 Task: Add patent title "Innovative Mobile Application Patent".
Action: Mouse moved to (659, 80)
Screenshot: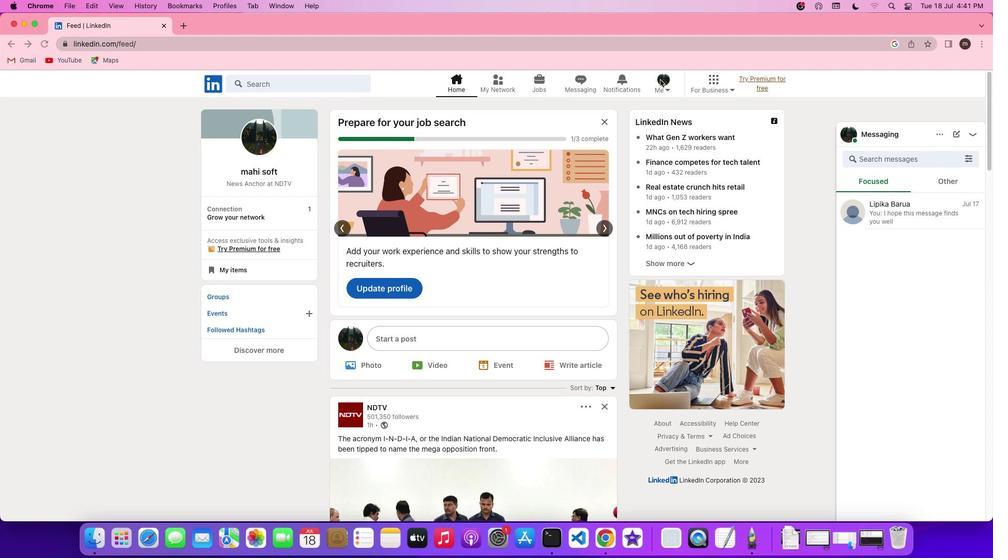 
Action: Mouse pressed left at (659, 80)
Screenshot: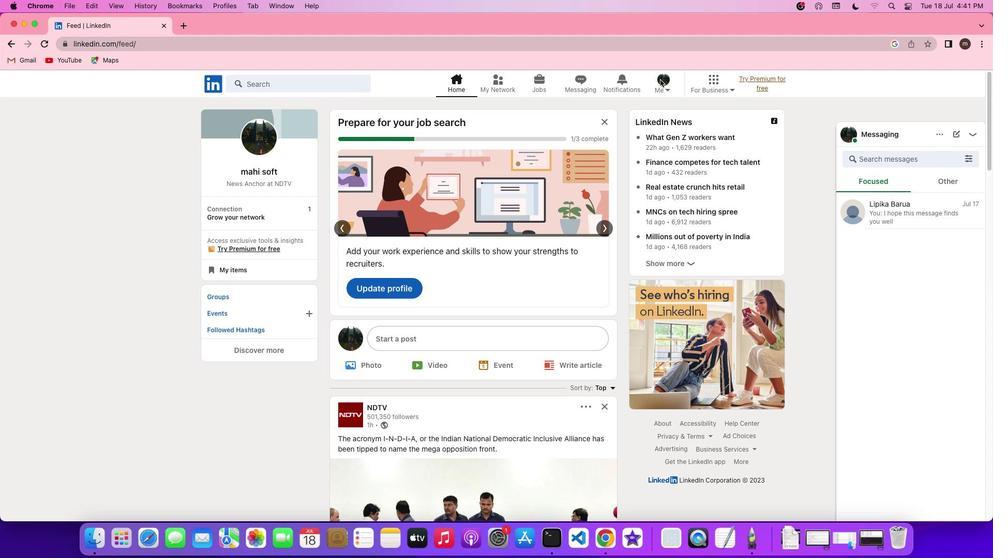 
Action: Mouse moved to (659, 80)
Screenshot: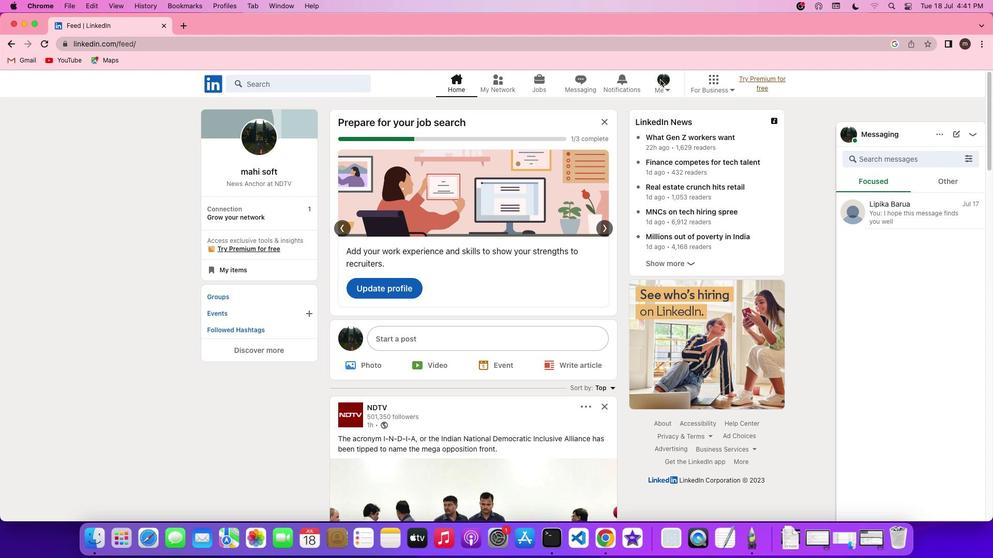 
Action: Mouse pressed left at (659, 80)
Screenshot: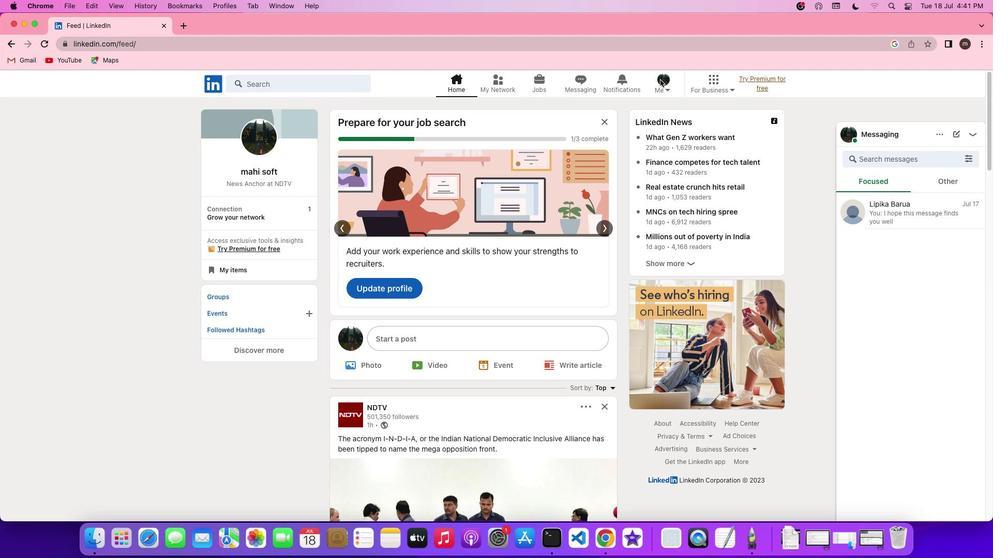 
Action: Mouse moved to (663, 81)
Screenshot: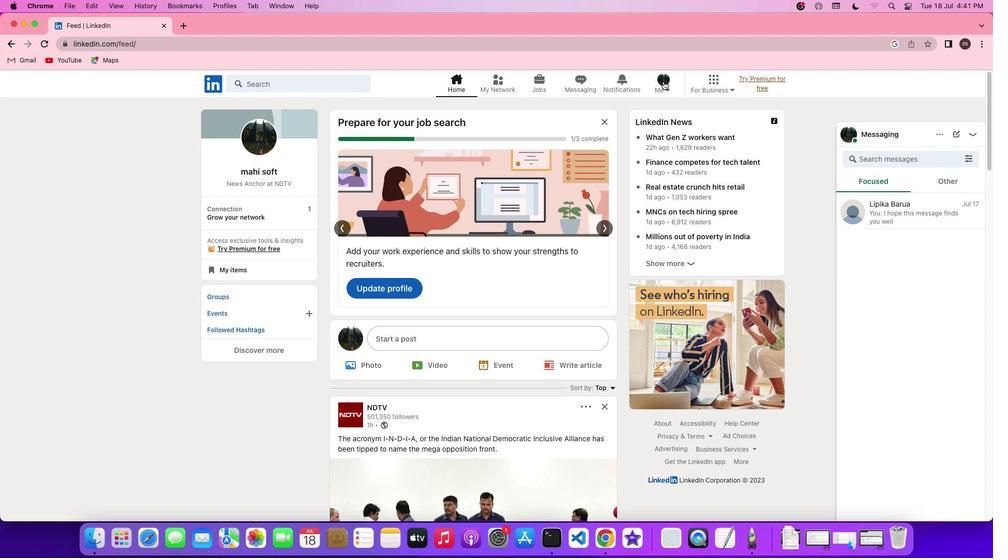 
Action: Mouse pressed left at (663, 81)
Screenshot: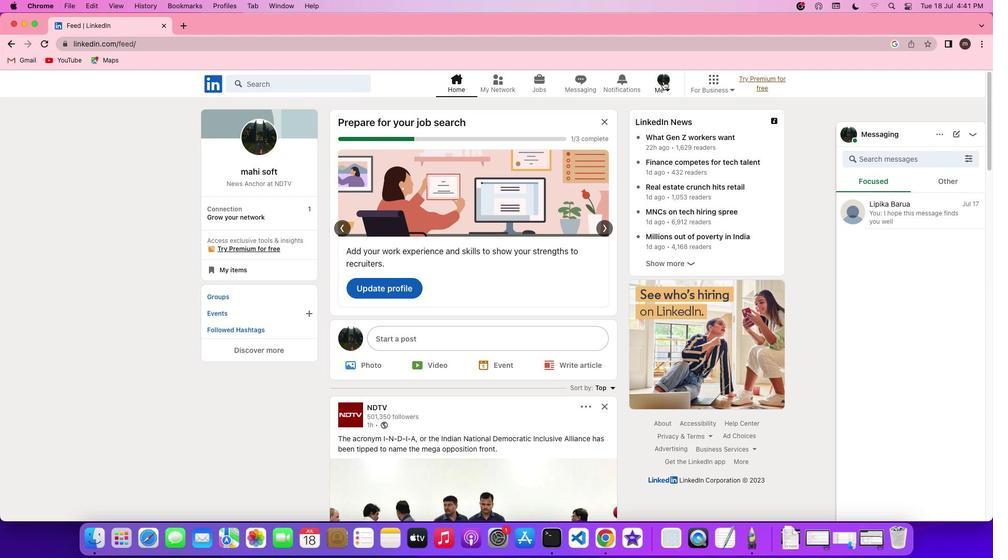 
Action: Mouse moved to (632, 144)
Screenshot: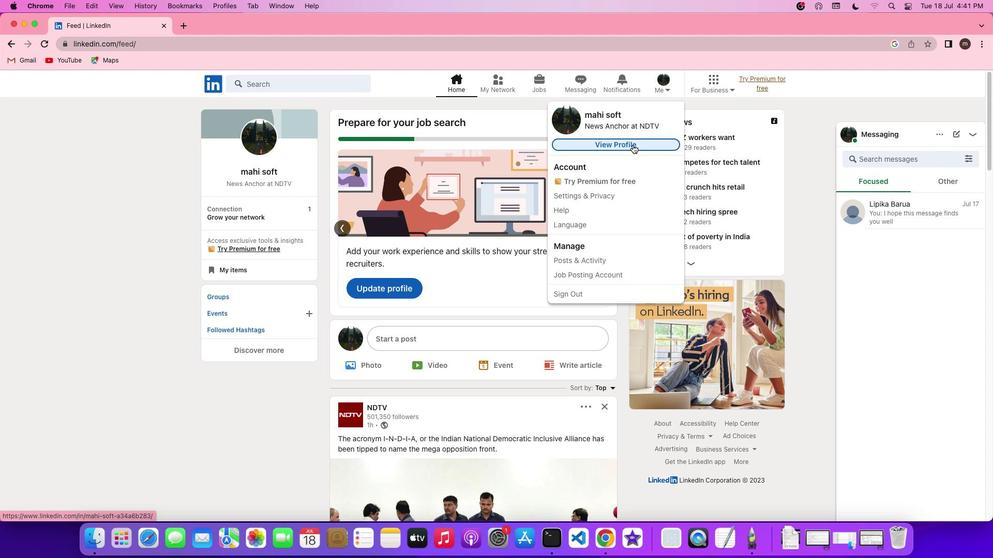 
Action: Mouse pressed left at (632, 144)
Screenshot: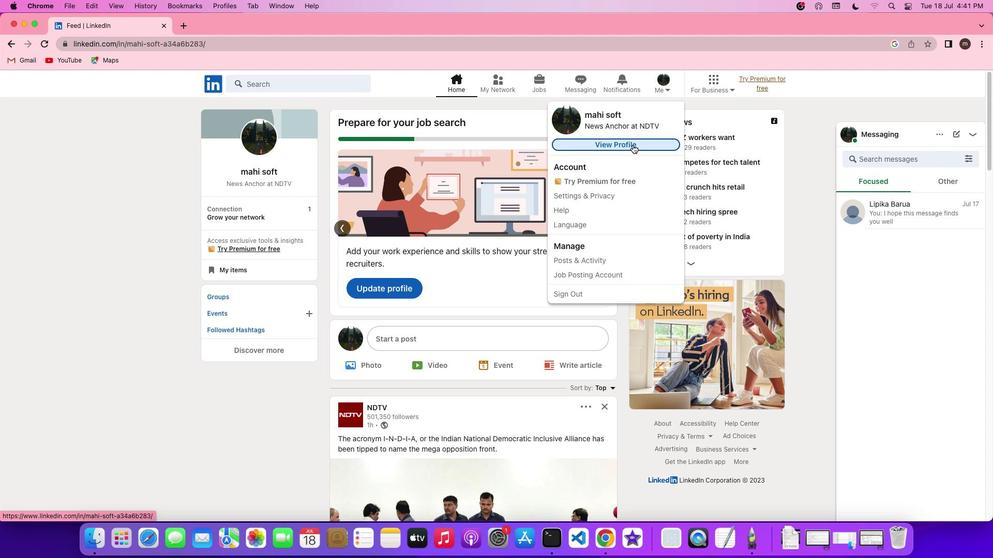 
Action: Mouse moved to (330, 309)
Screenshot: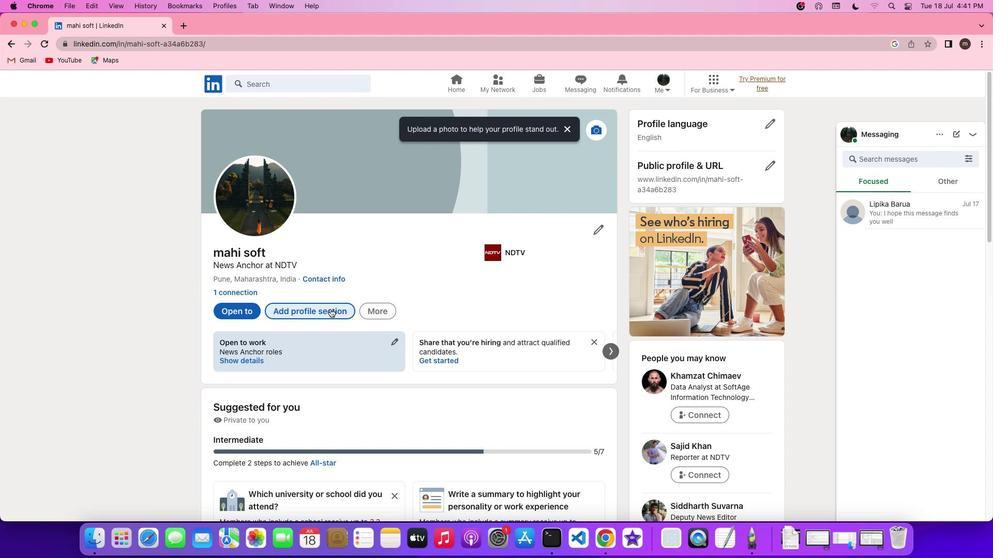 
Action: Mouse pressed left at (330, 309)
Screenshot: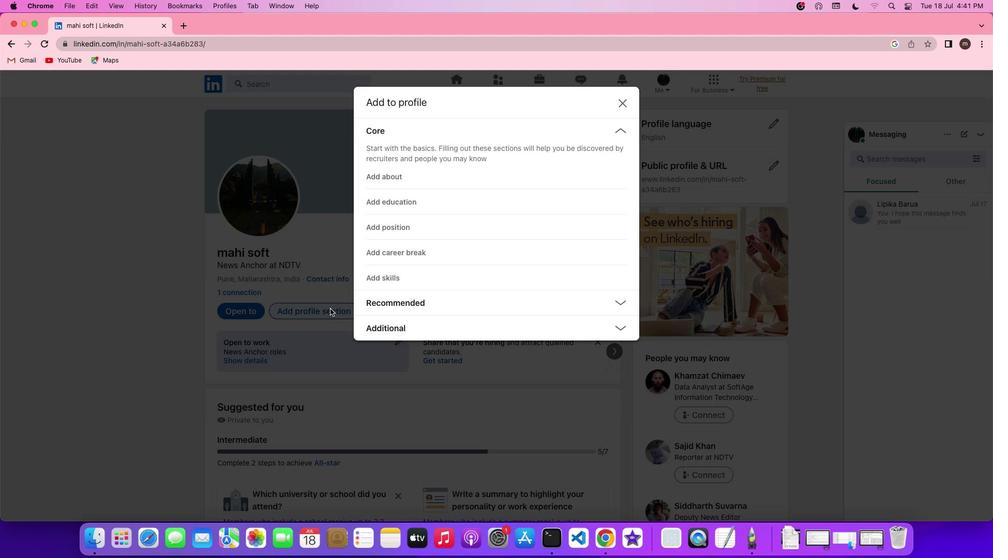 
Action: Mouse moved to (381, 324)
Screenshot: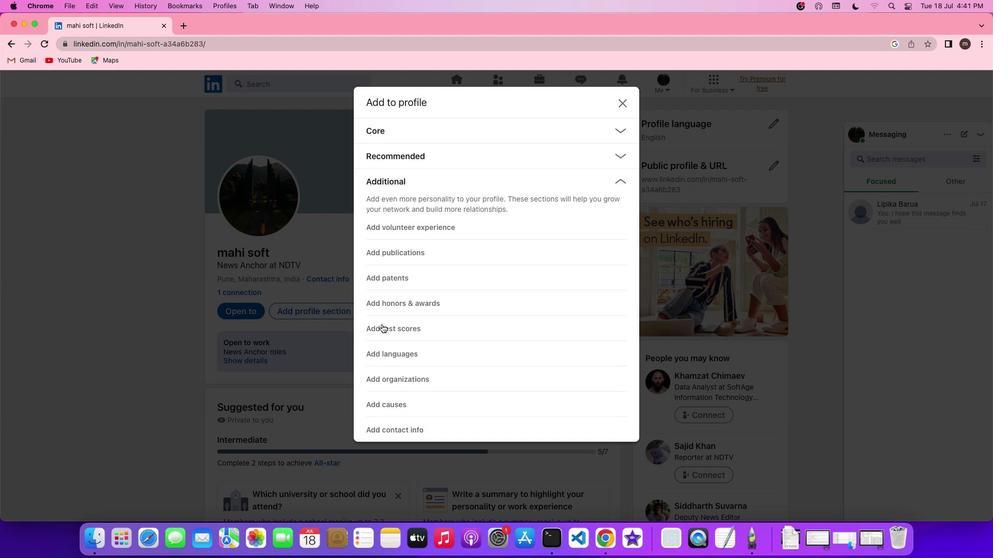 
Action: Mouse pressed left at (381, 324)
Screenshot: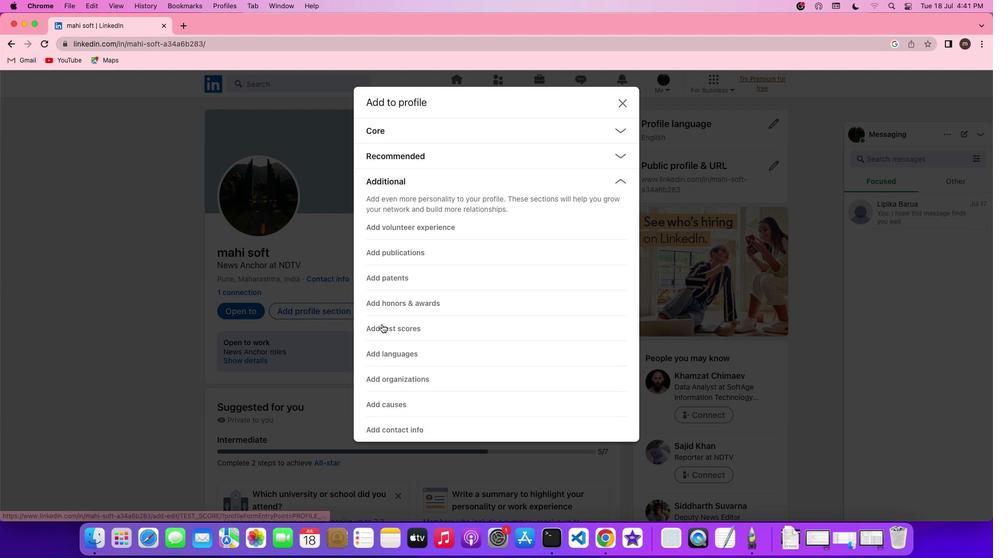 
Action: Mouse moved to (396, 274)
Screenshot: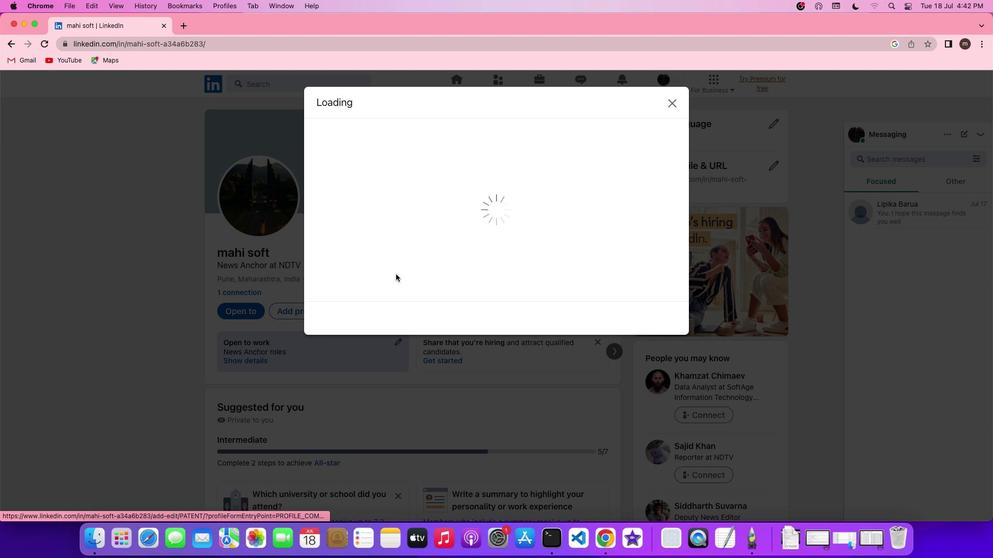 
Action: Mouse pressed left at (396, 274)
Screenshot: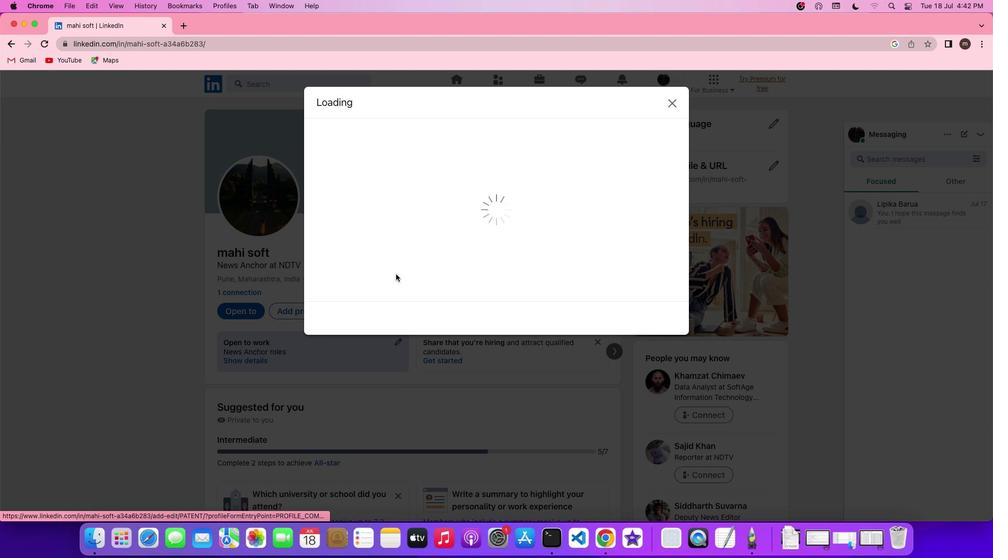 
Action: Mouse moved to (408, 166)
Screenshot: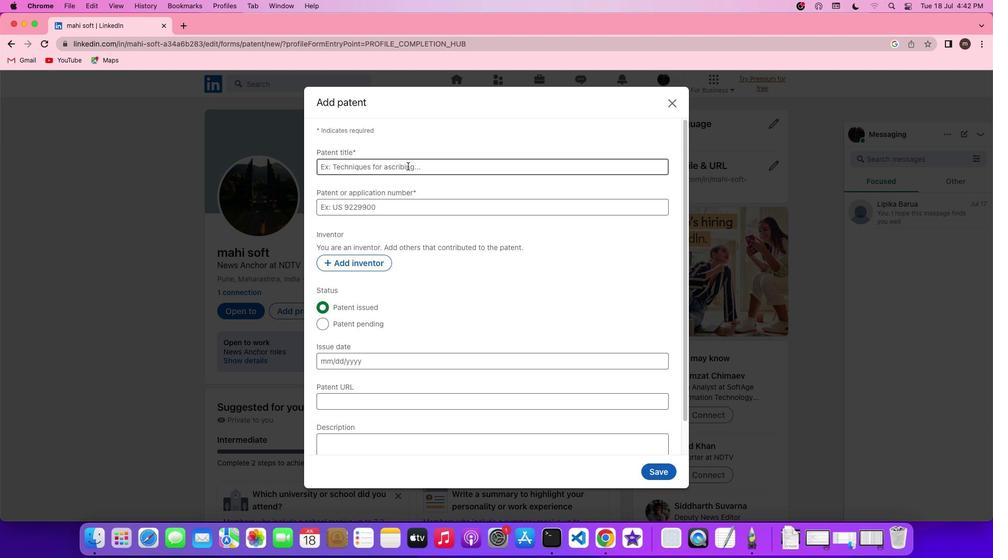 
Action: Mouse pressed left at (408, 166)
Screenshot: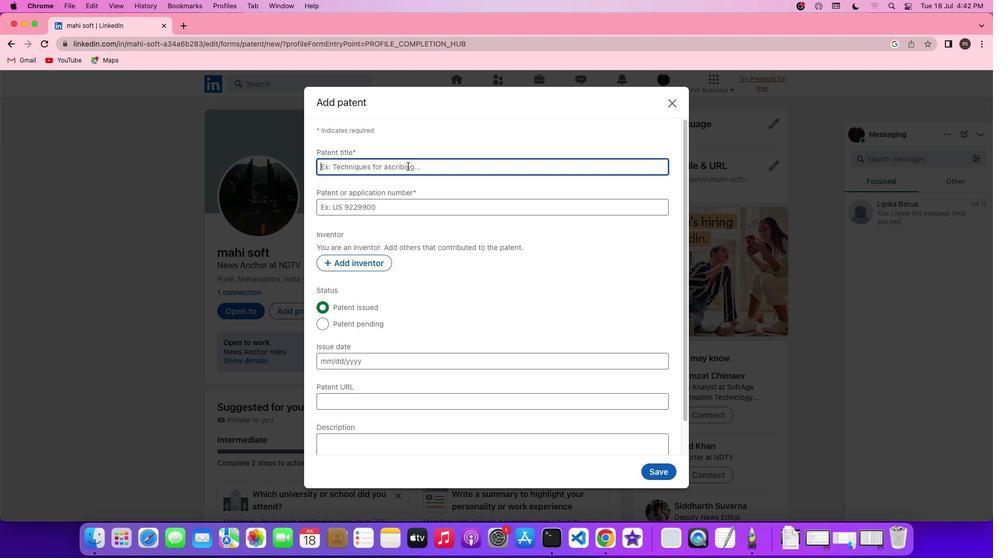 
Action: Mouse moved to (404, 166)
Screenshot: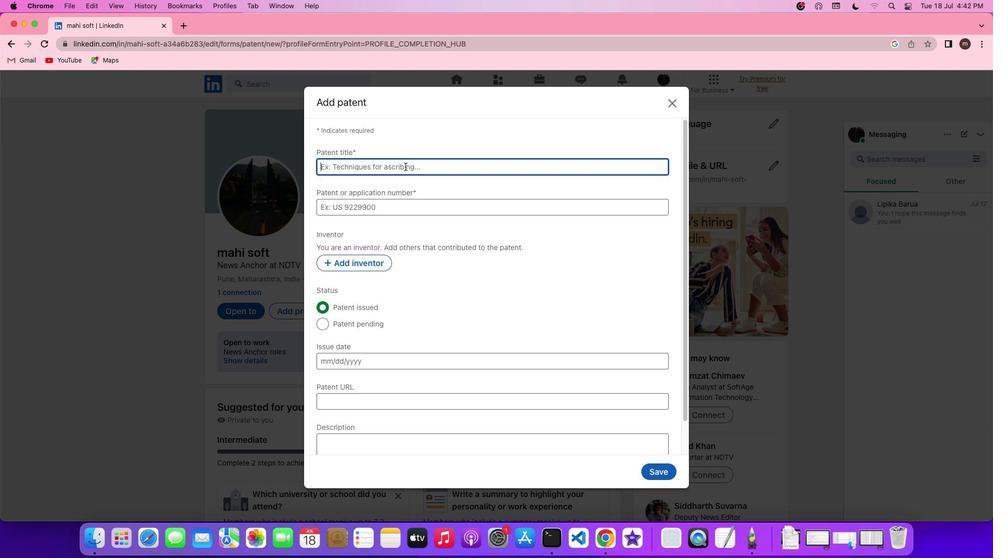 
Action: Key pressed Key.shift'I''n''n''o''v''a''t''i''v''e'Key.spaceKey.shift'M''o''b''i''l''e'Key.spaceKey.shift'A''p''p''l''i''c''a''t''i''o''n'Key.shift'P''a''t''e''n''t'
Screenshot: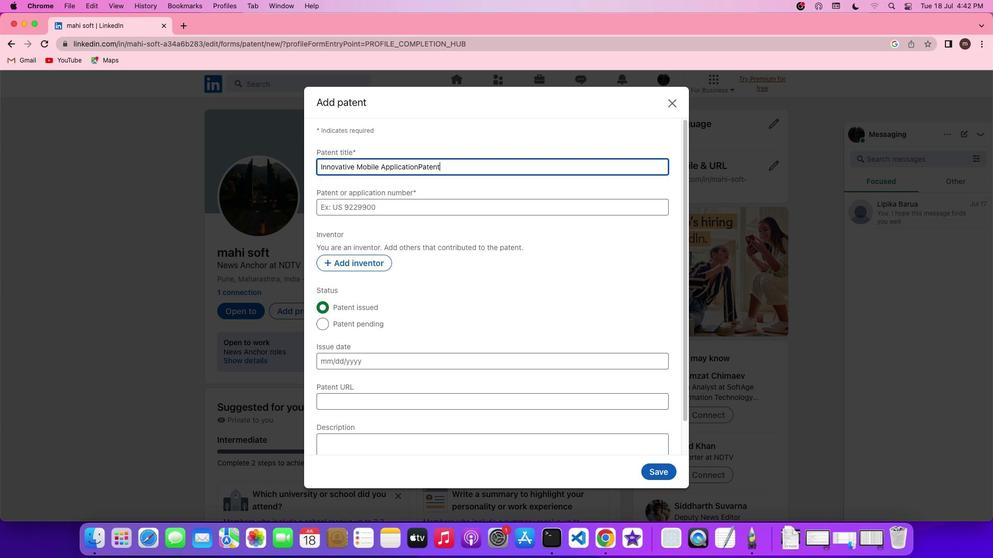 
